 Task: Start in the project AgileLab the sprint 'Customer Satisfaction Sprint', with a duration of 3 weeks. Start in the project AgileLab the sprint 'Customer Satisfaction Sprint', with a duration of 2 weeks. Start in the project AgileLab the sprint 'Customer Satisfaction Sprint', with a duration of 1 week
Action: Mouse moved to (170, 55)
Screenshot: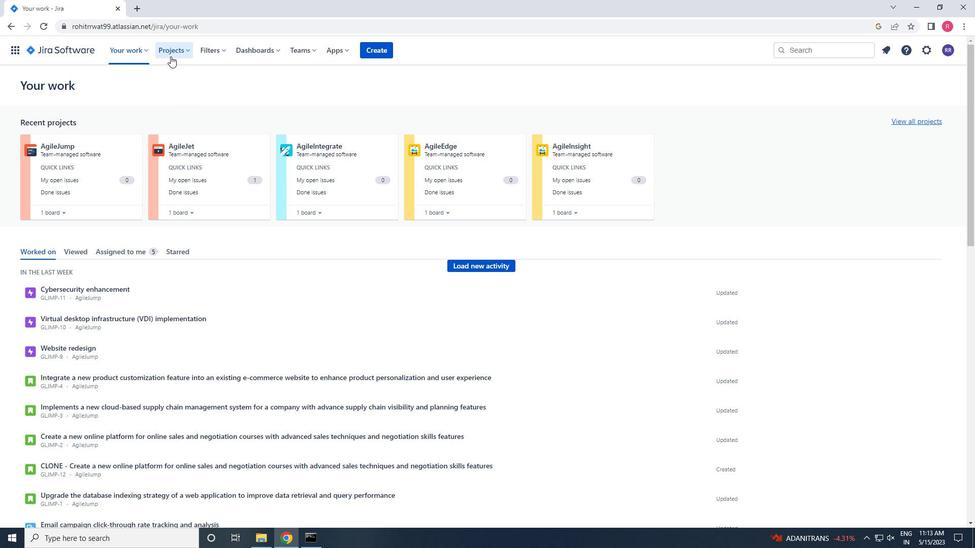 
Action: Mouse pressed left at (170, 55)
Screenshot: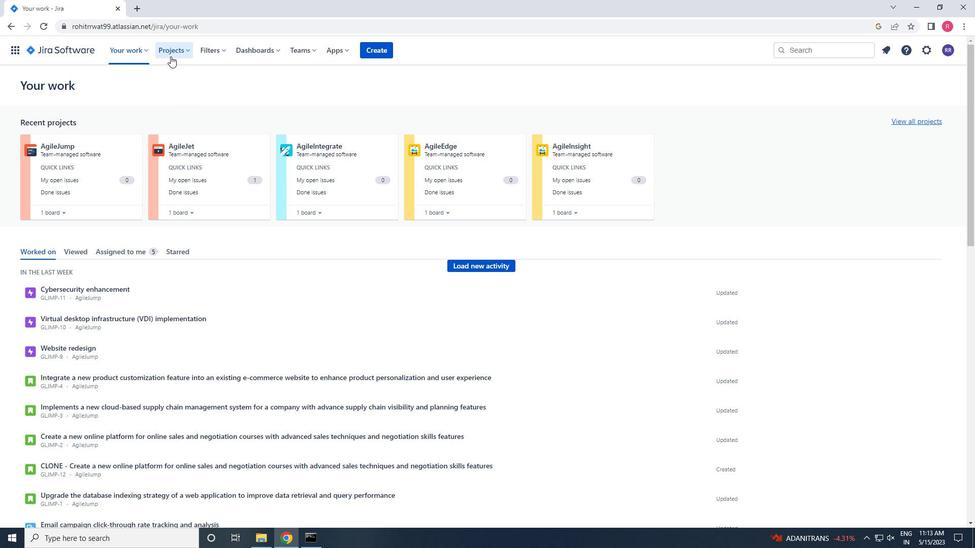 
Action: Mouse moved to (208, 96)
Screenshot: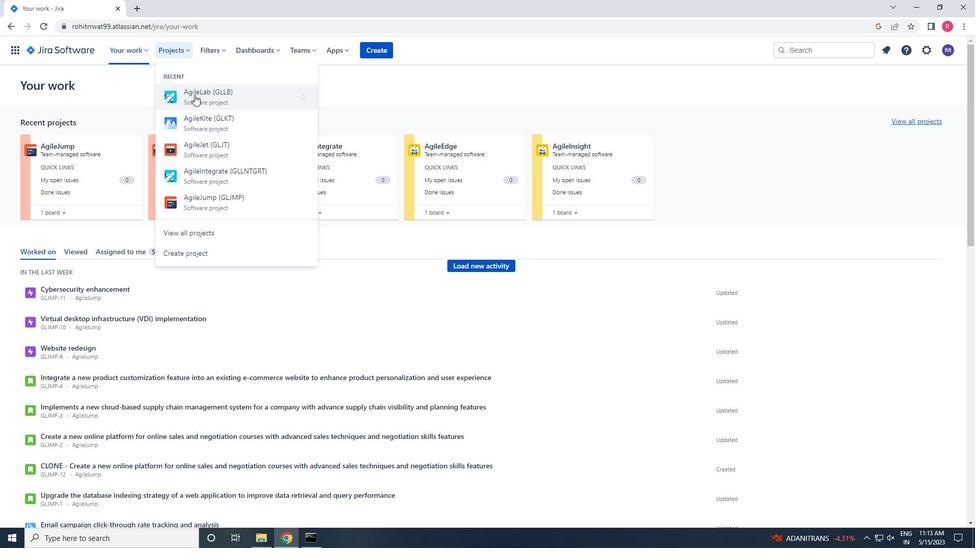 
Action: Mouse pressed left at (208, 96)
Screenshot: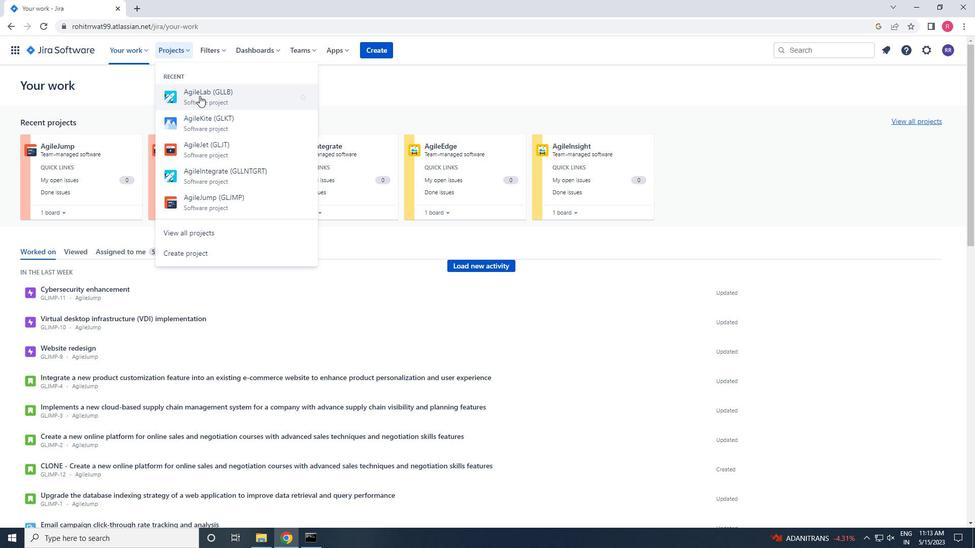 
Action: Mouse moved to (57, 154)
Screenshot: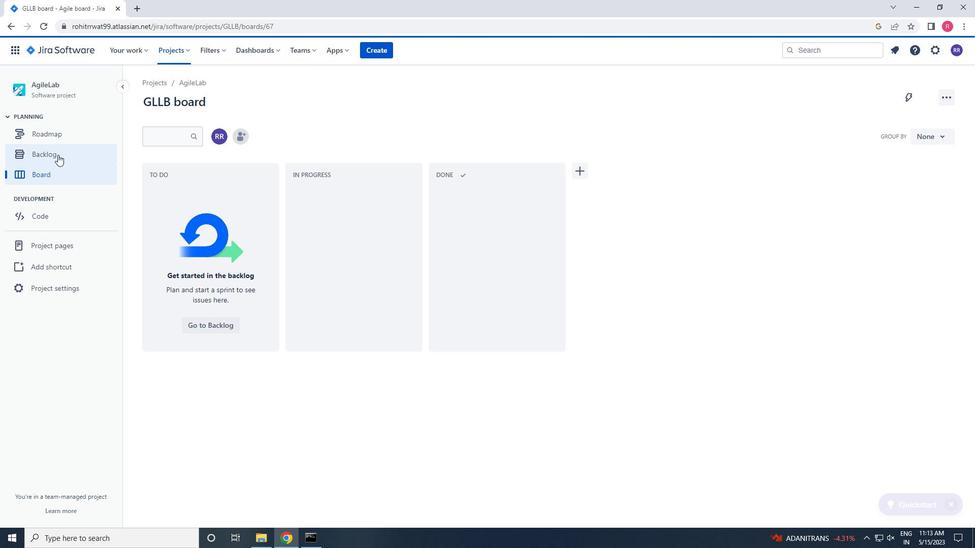 
Action: Mouse pressed left at (57, 154)
Screenshot: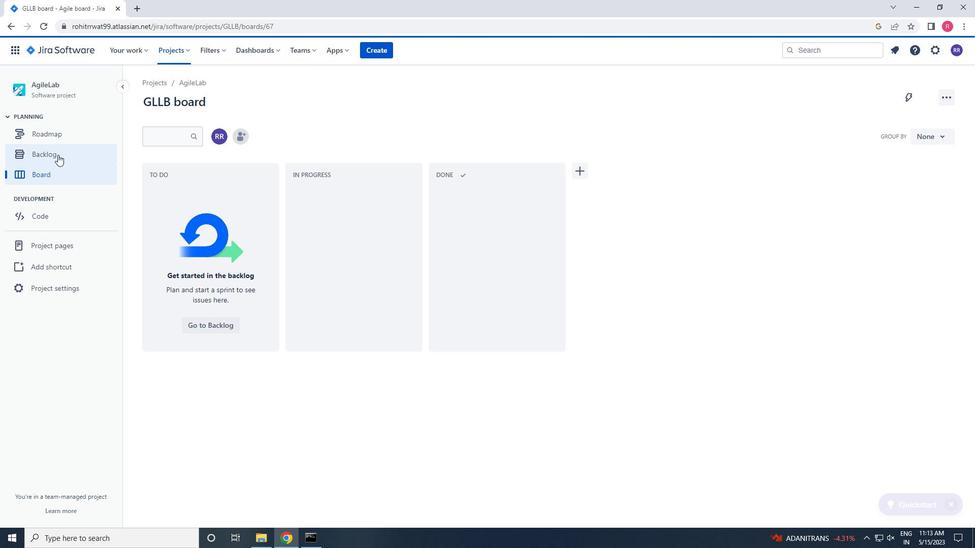 
Action: Mouse moved to (884, 166)
Screenshot: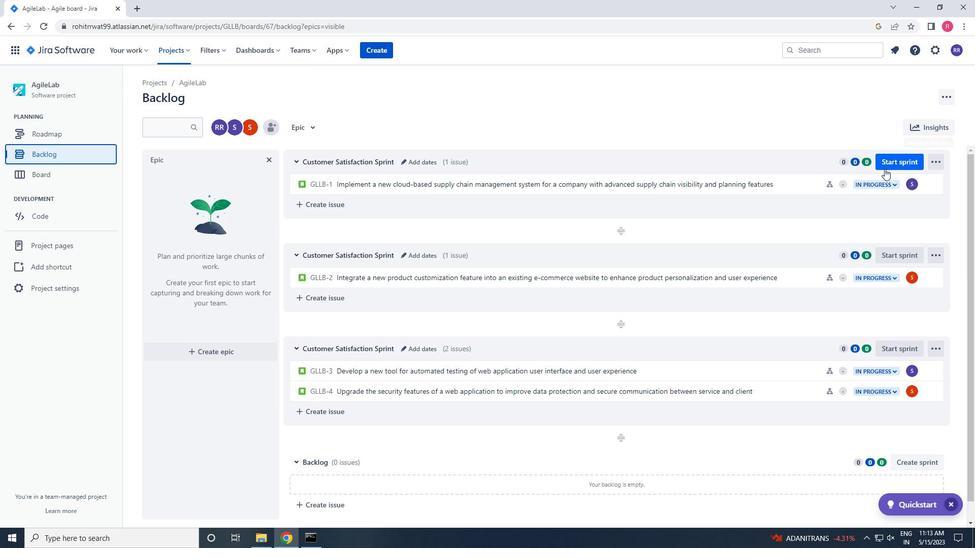 
Action: Mouse pressed left at (884, 166)
Screenshot: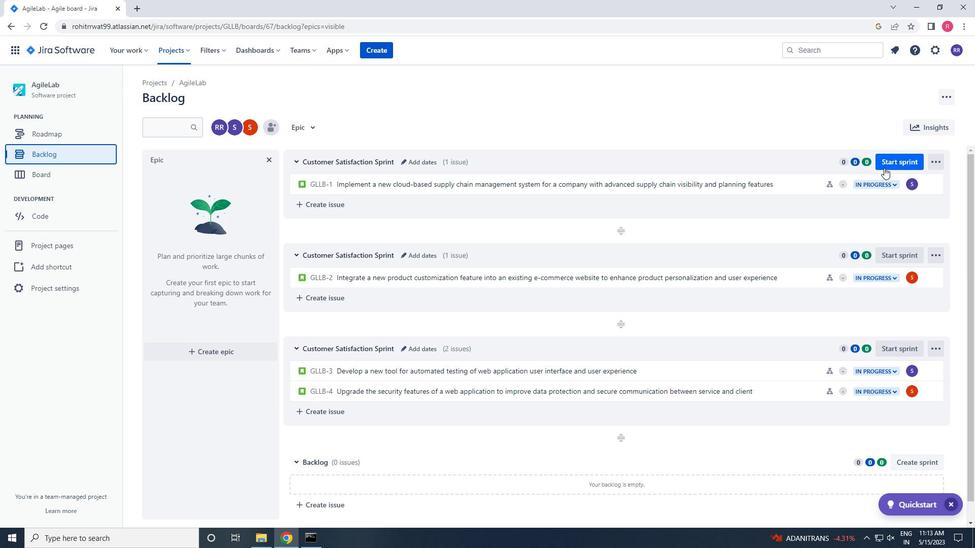 
Action: Mouse moved to (459, 171)
Screenshot: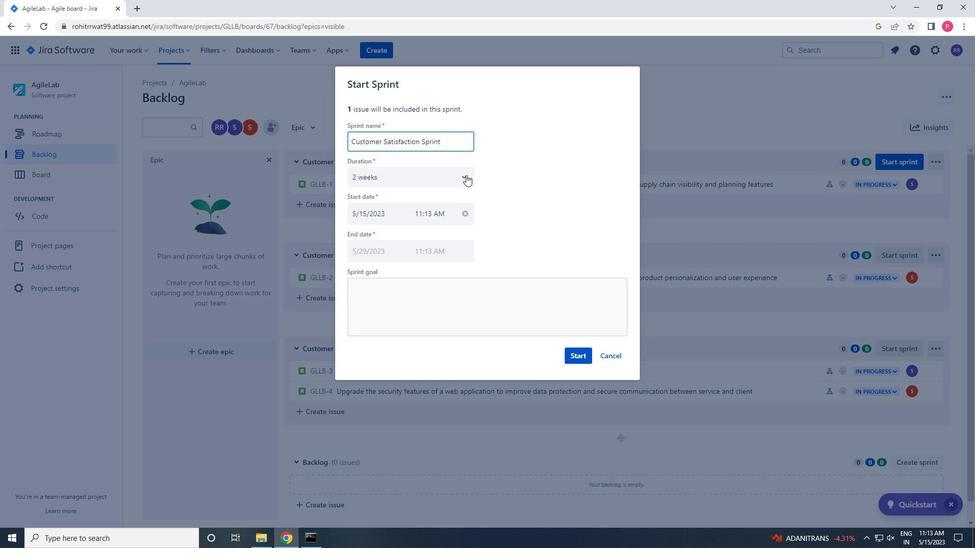 
Action: Mouse pressed left at (459, 171)
Screenshot: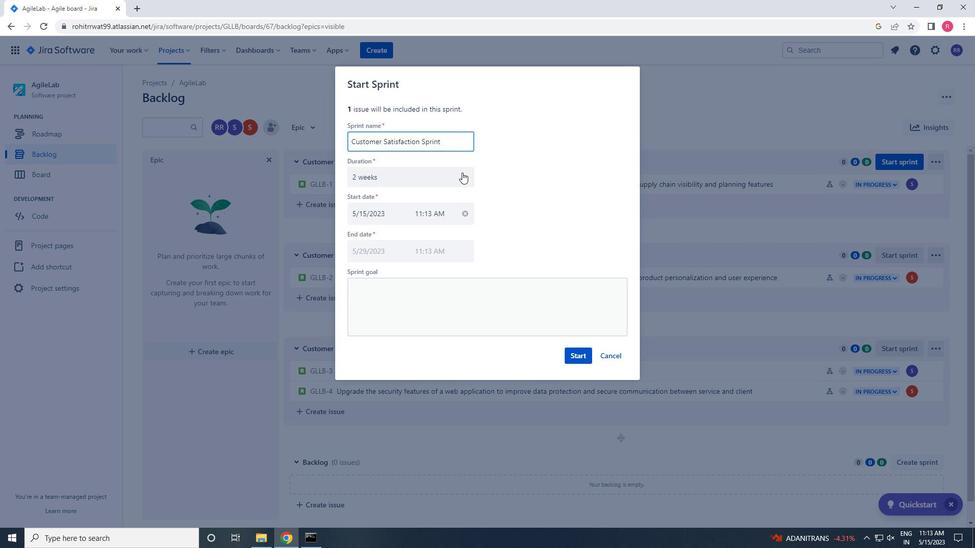 
Action: Mouse moved to (426, 241)
Screenshot: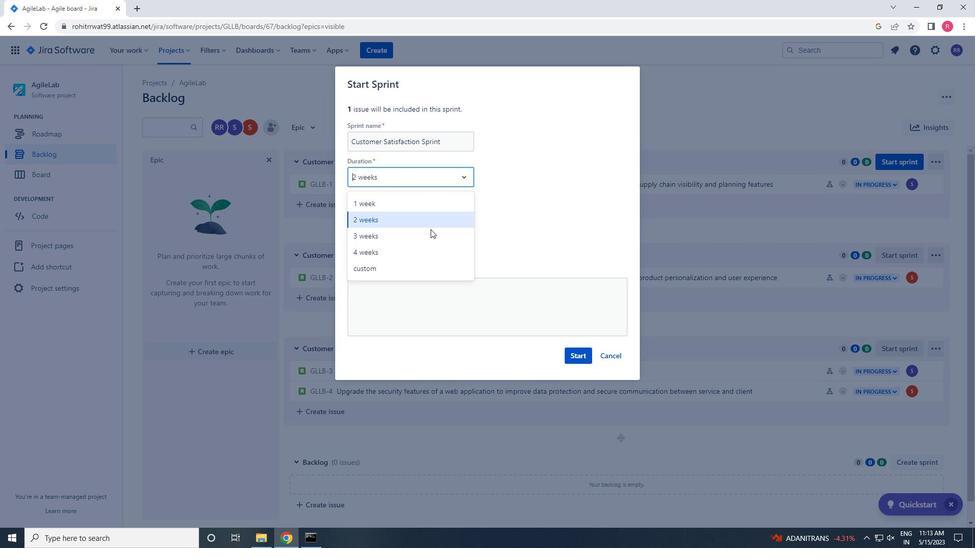 
Action: Mouse pressed left at (426, 241)
Screenshot: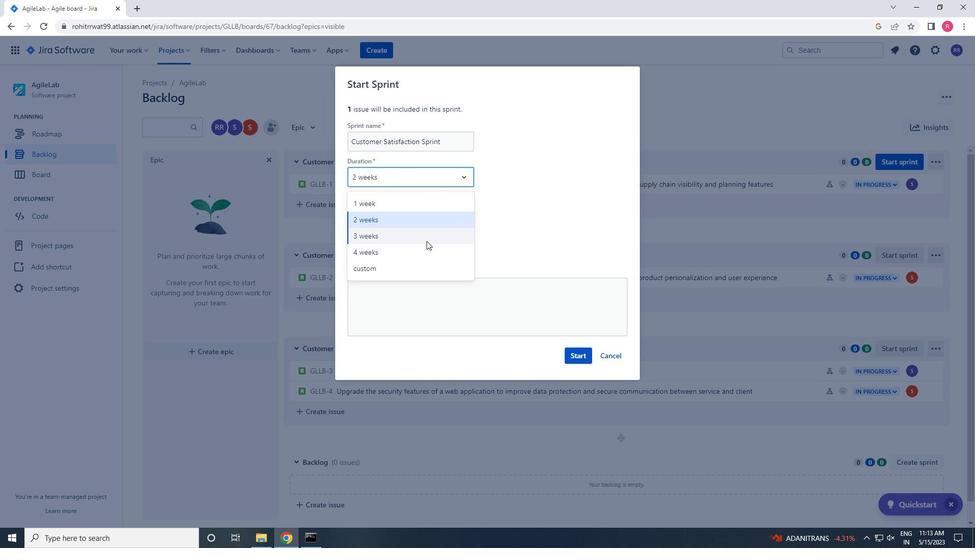 
Action: Mouse moved to (566, 350)
Screenshot: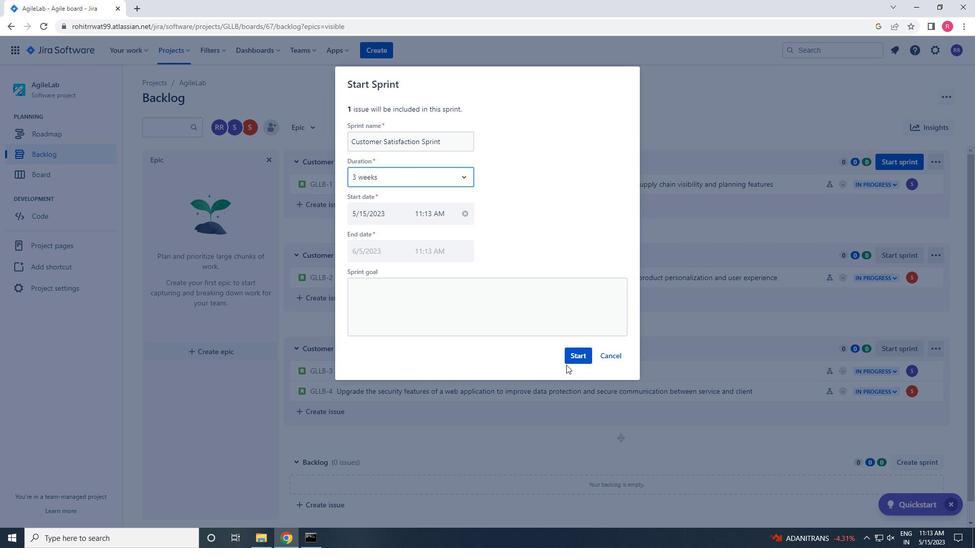 
Action: Mouse pressed left at (566, 350)
Screenshot: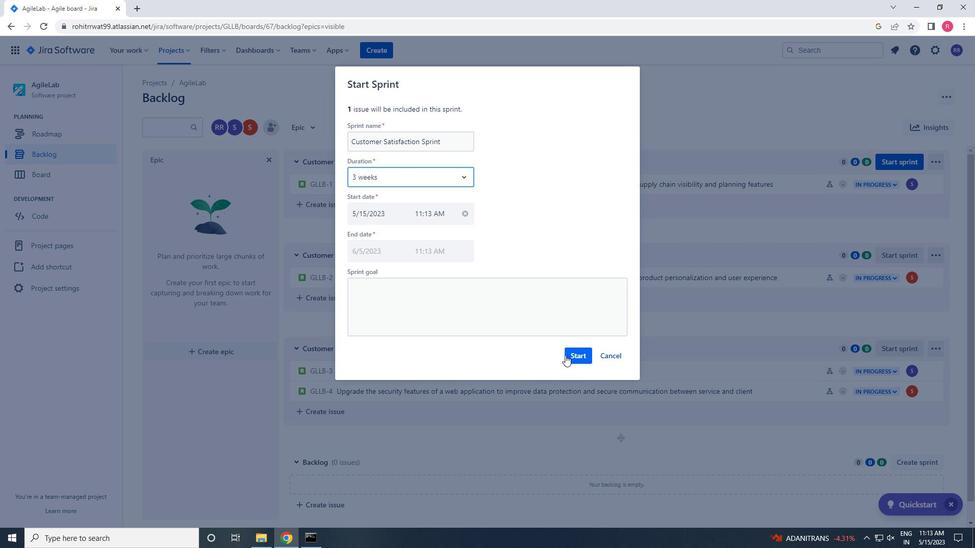 
Action: Mouse moved to (29, 157)
Screenshot: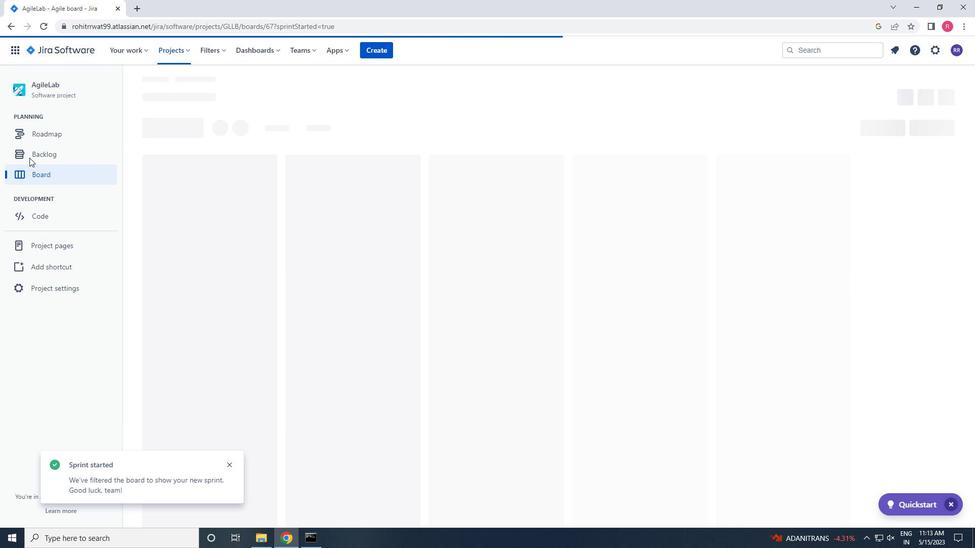 
Action: Mouse pressed left at (29, 157)
Screenshot: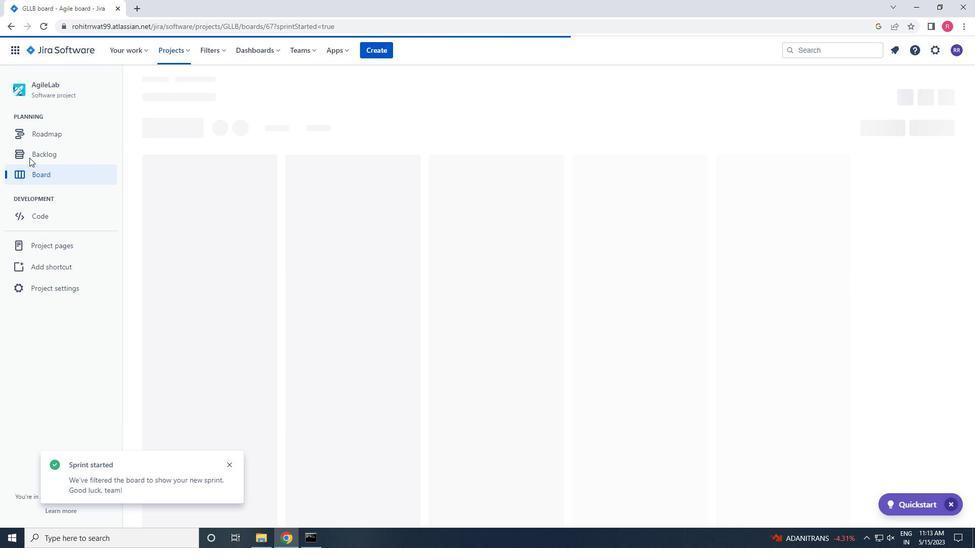 
Action: Mouse pressed left at (29, 157)
Screenshot: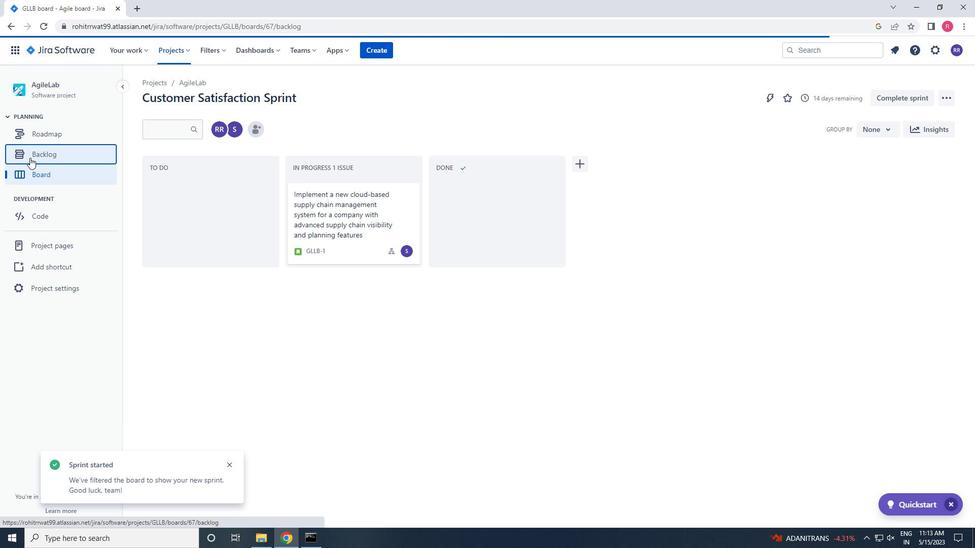
Action: Mouse moved to (891, 251)
Screenshot: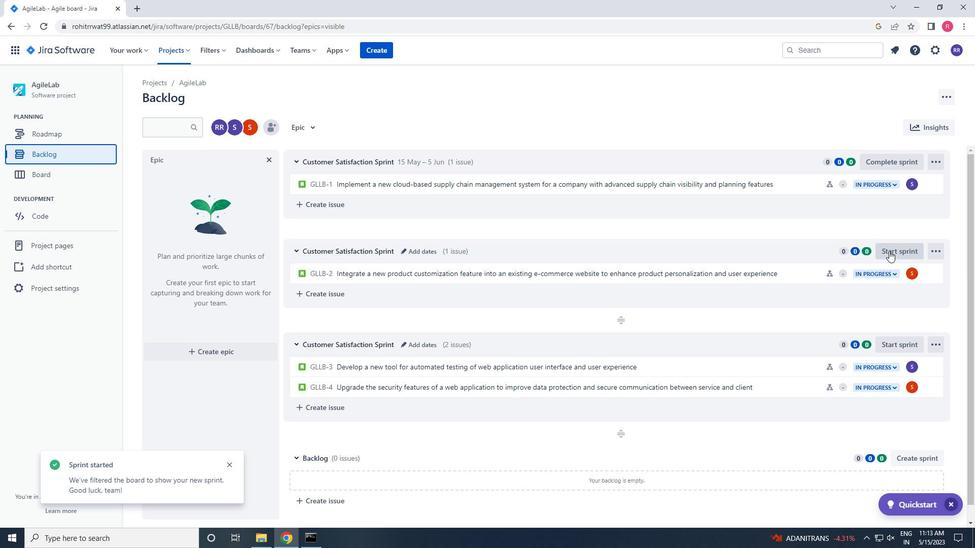 
Action: Mouse pressed left at (891, 251)
Screenshot: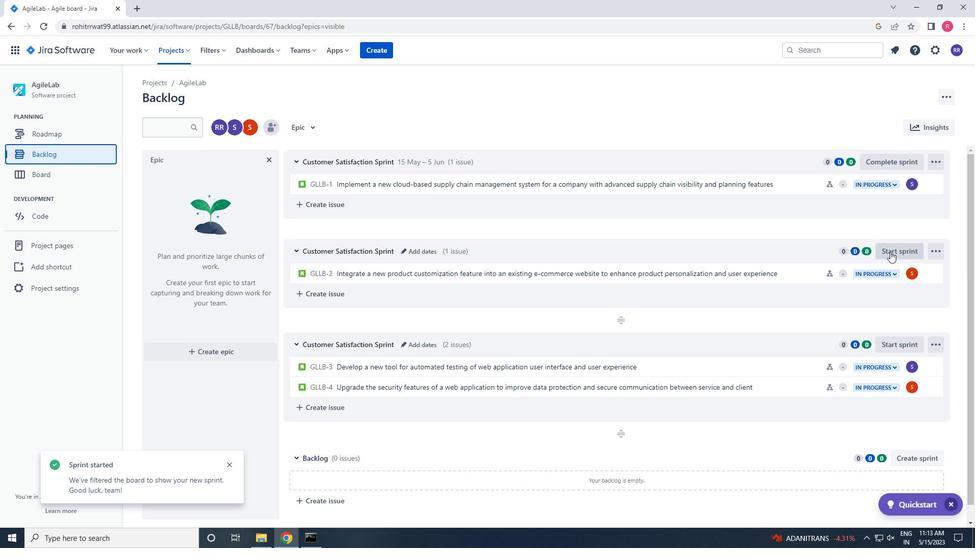 
Action: Mouse moved to (429, 180)
Screenshot: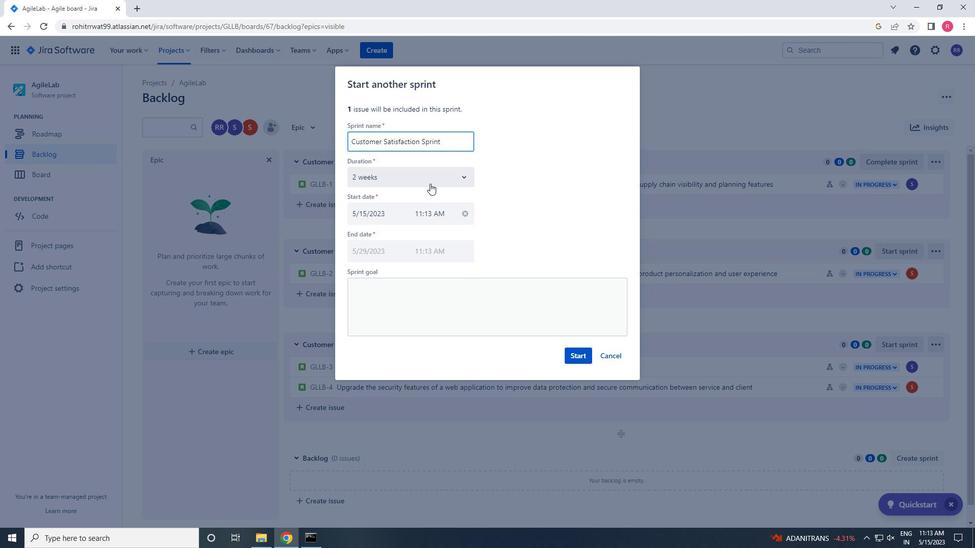 
Action: Mouse pressed left at (429, 180)
Screenshot: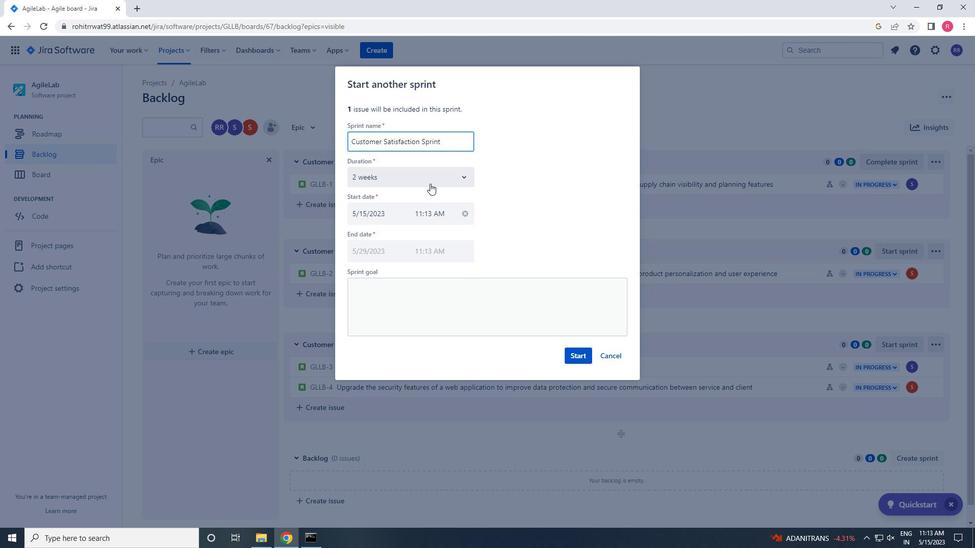 
Action: Mouse moved to (400, 219)
Screenshot: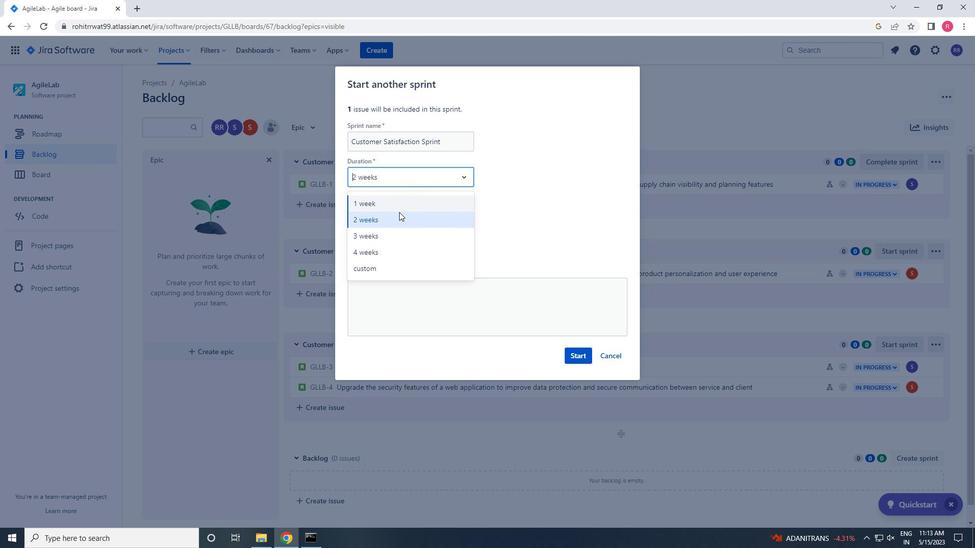 
Action: Mouse pressed left at (400, 219)
Screenshot: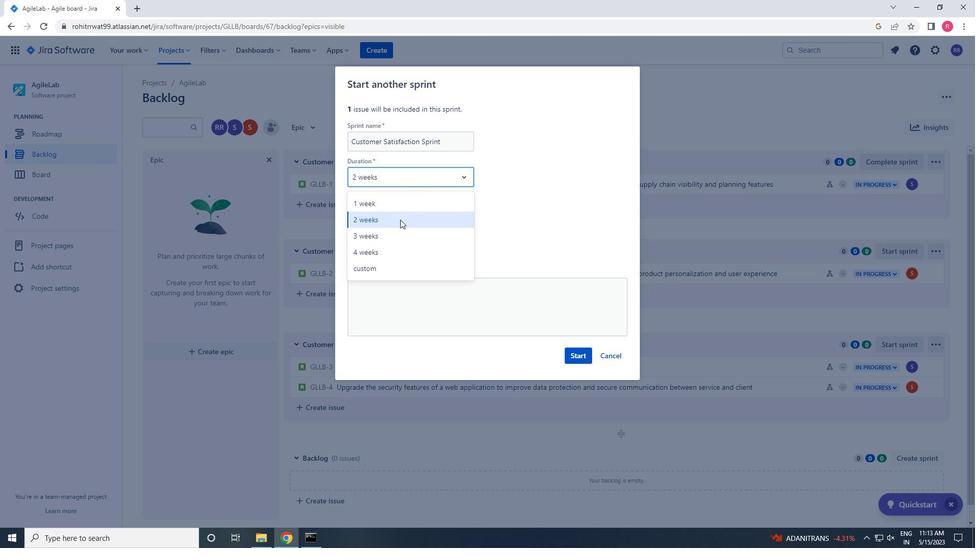 
Action: Mouse moved to (578, 354)
Screenshot: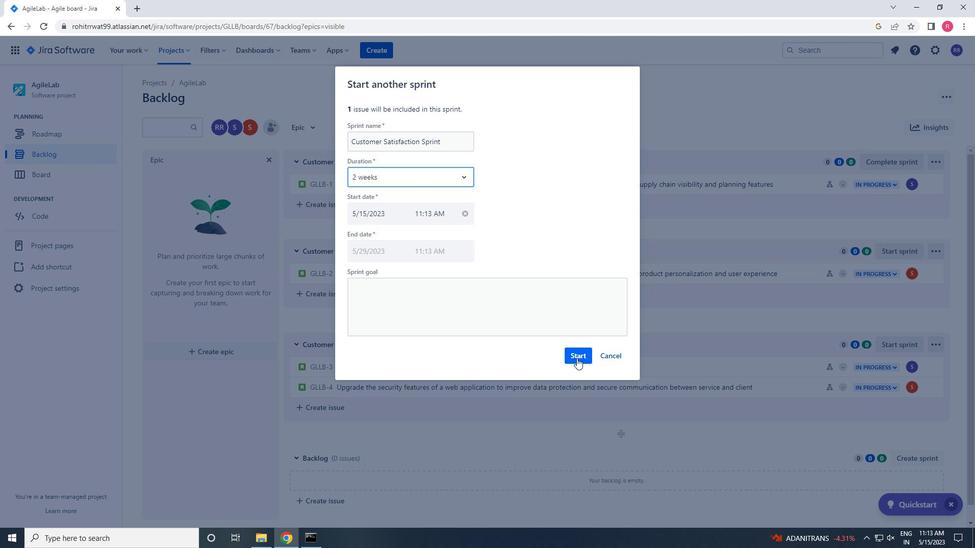 
Action: Mouse pressed left at (578, 354)
Screenshot: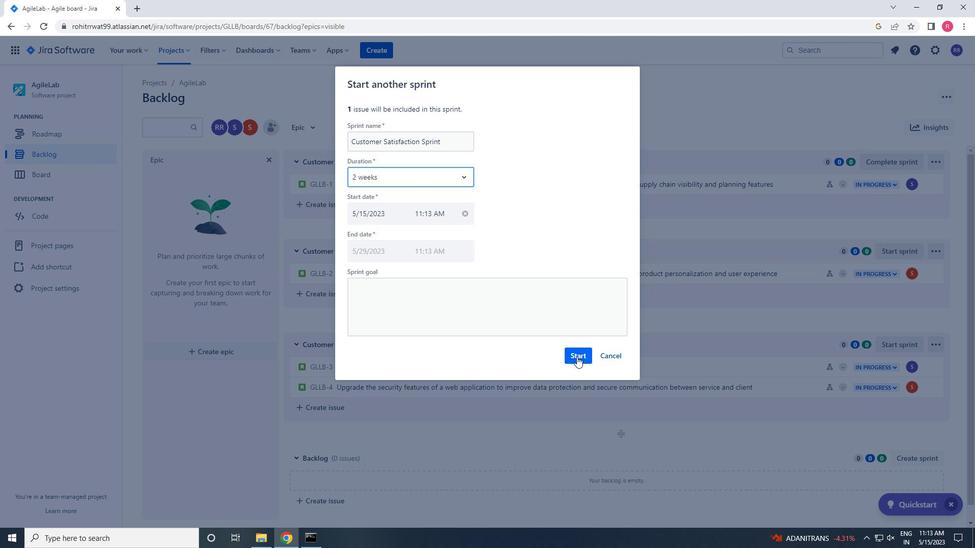 
Action: Mouse moved to (69, 158)
Screenshot: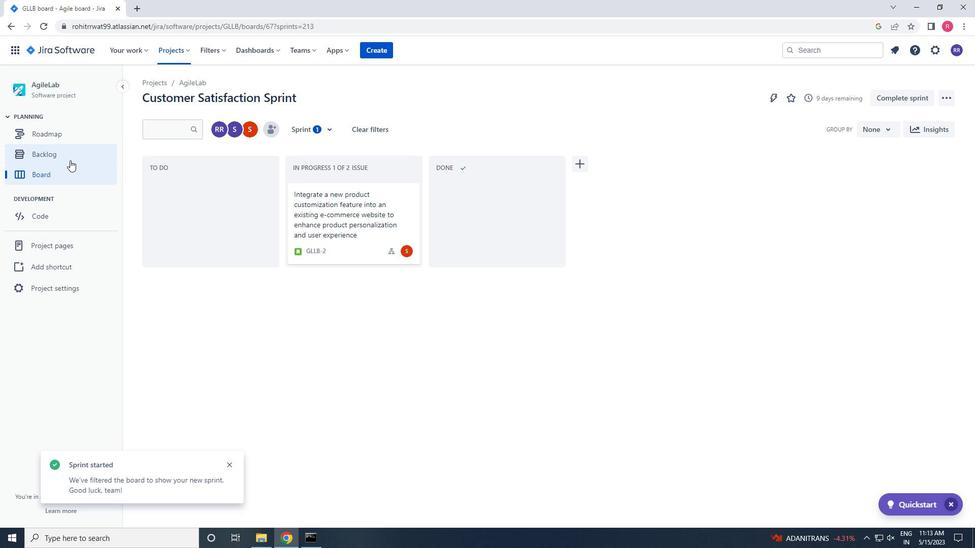 
Action: Mouse pressed left at (69, 158)
Screenshot: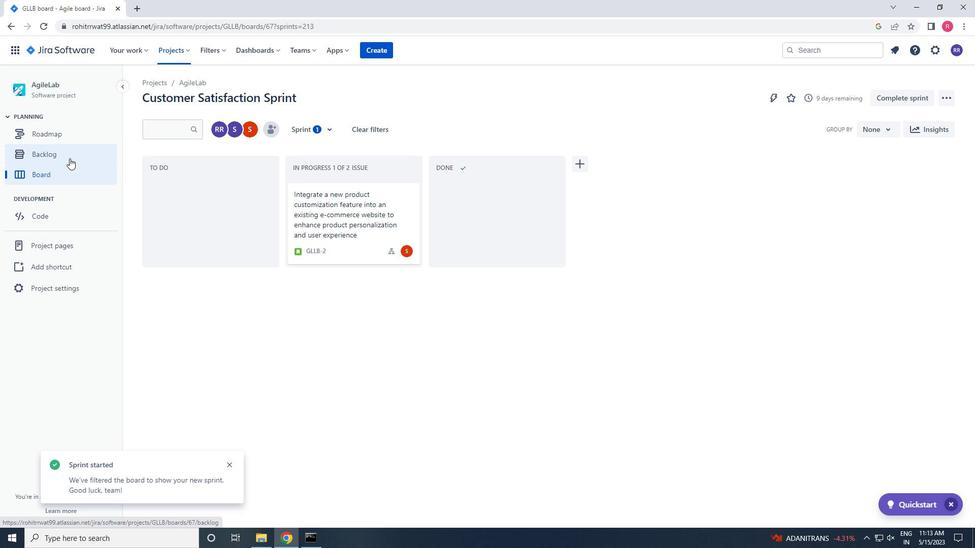 
Action: Mouse moved to (809, 285)
Screenshot: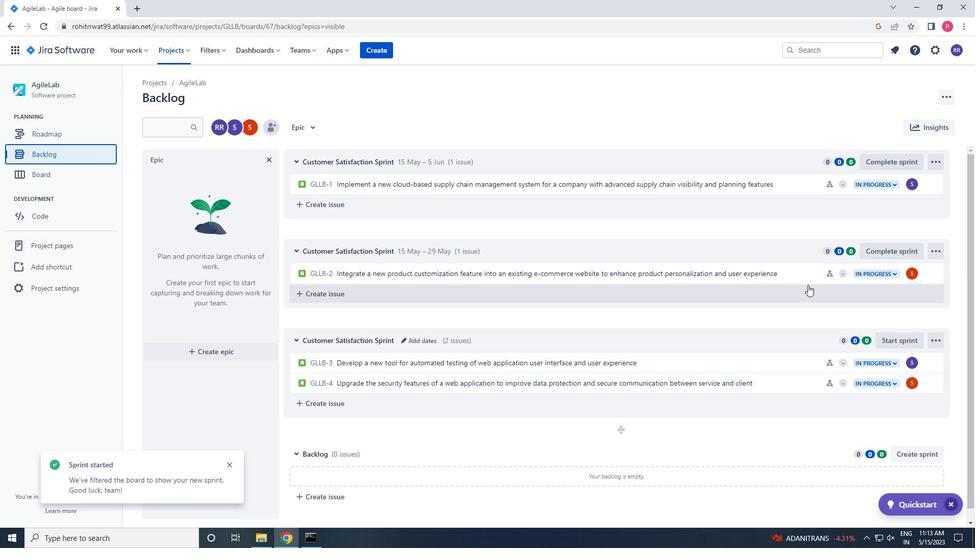 
Action: Mouse scrolled (809, 285) with delta (0, 0)
Screenshot: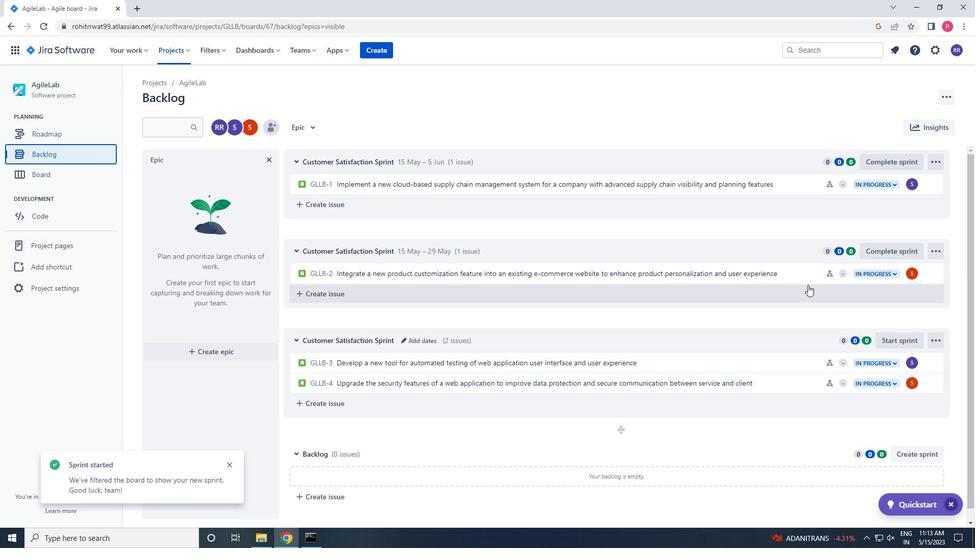 
Action: Mouse moved to (810, 286)
Screenshot: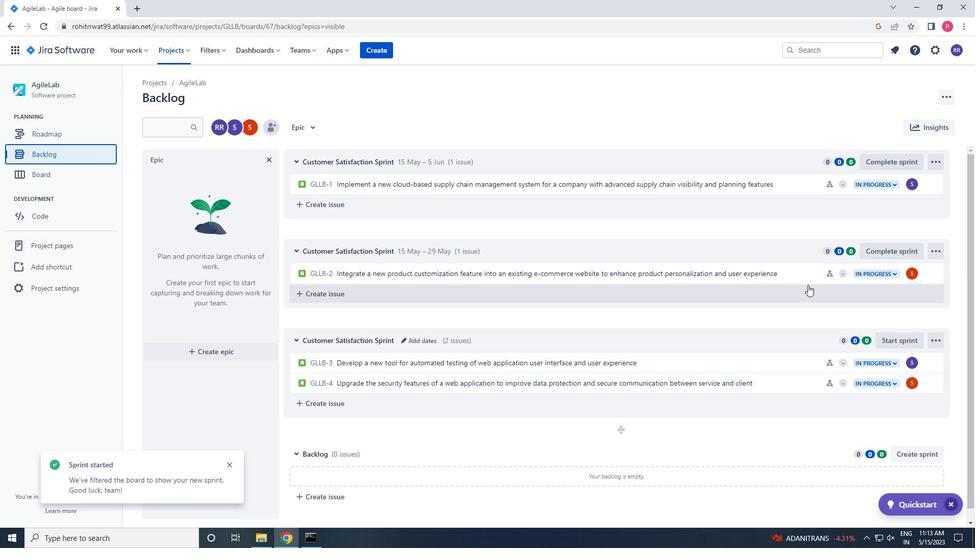 
Action: Mouse scrolled (810, 285) with delta (0, 0)
Screenshot: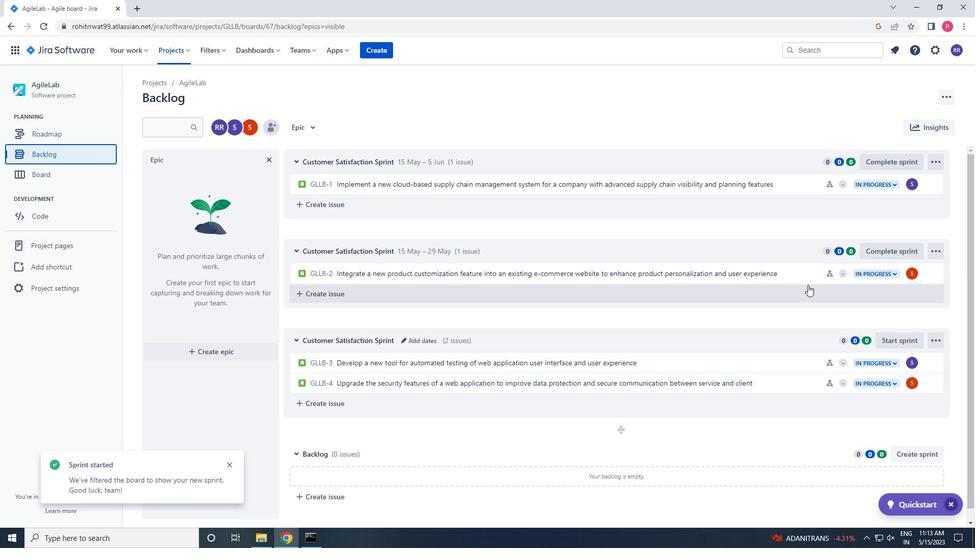 
Action: Mouse scrolled (810, 285) with delta (0, 0)
Screenshot: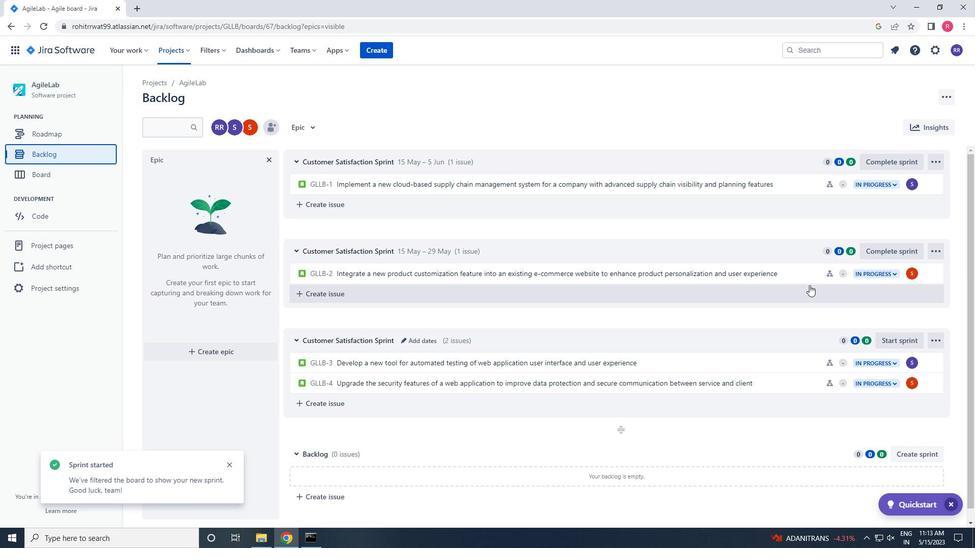 
Action: Mouse scrolled (810, 285) with delta (0, 0)
Screenshot: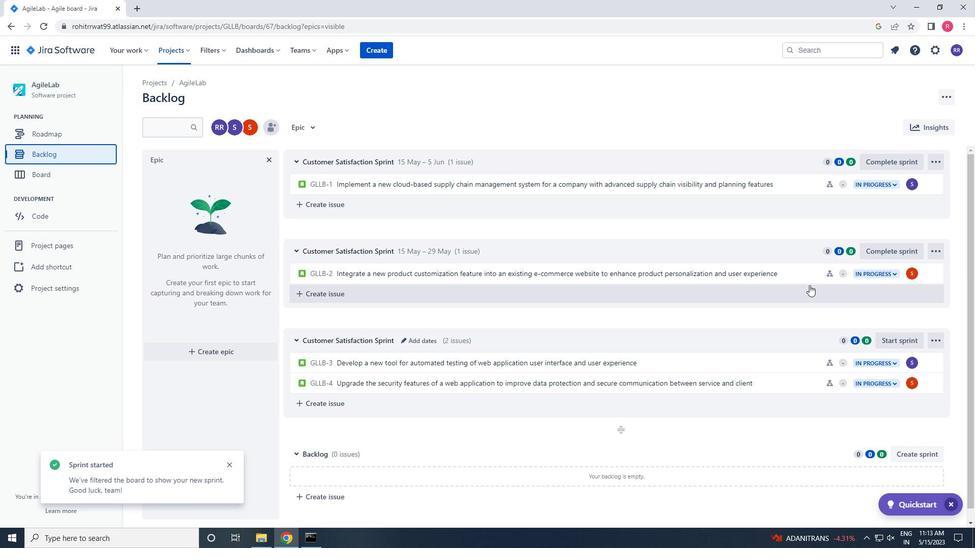 
Action: Mouse moved to (901, 325)
Screenshot: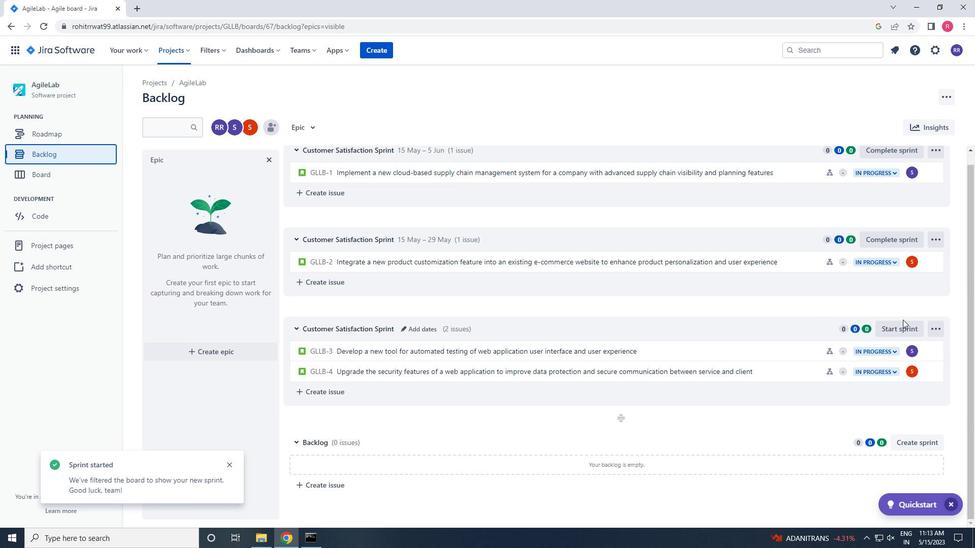 
Action: Mouse pressed left at (901, 325)
Screenshot: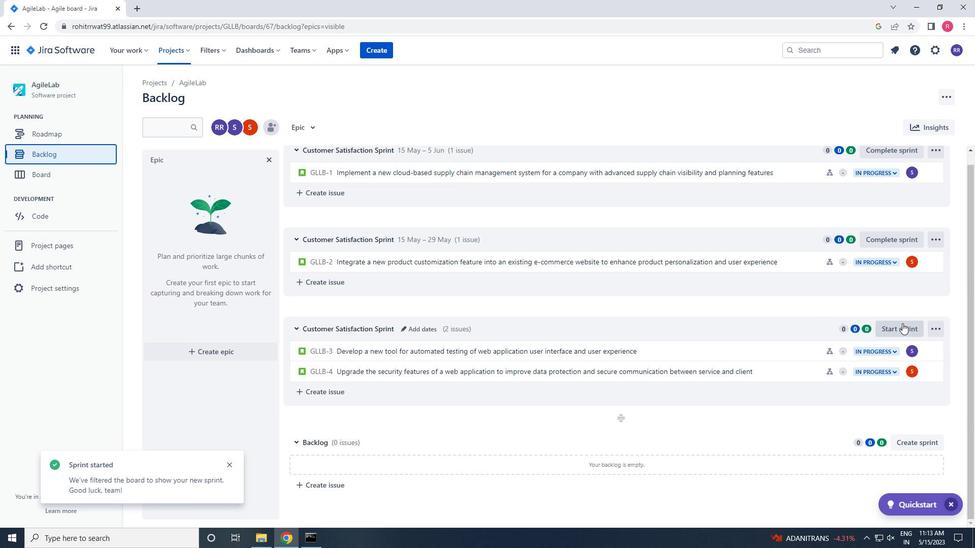 
Action: Mouse moved to (450, 172)
Screenshot: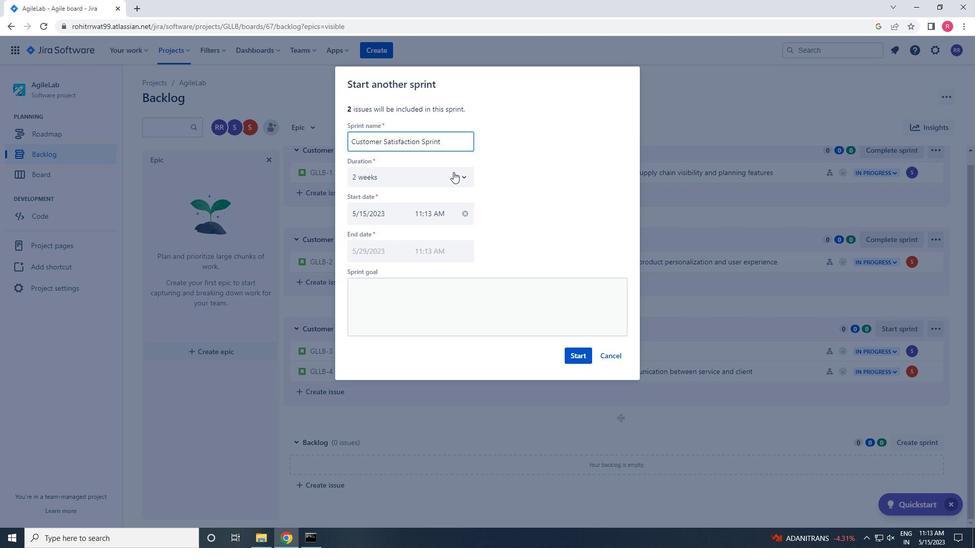 
Action: Mouse pressed left at (450, 172)
Screenshot: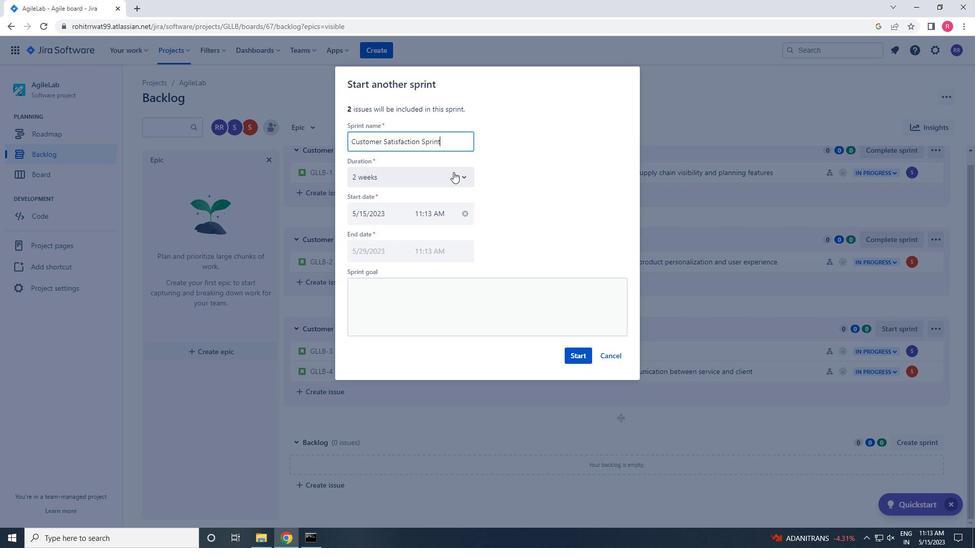 
Action: Mouse moved to (430, 205)
Screenshot: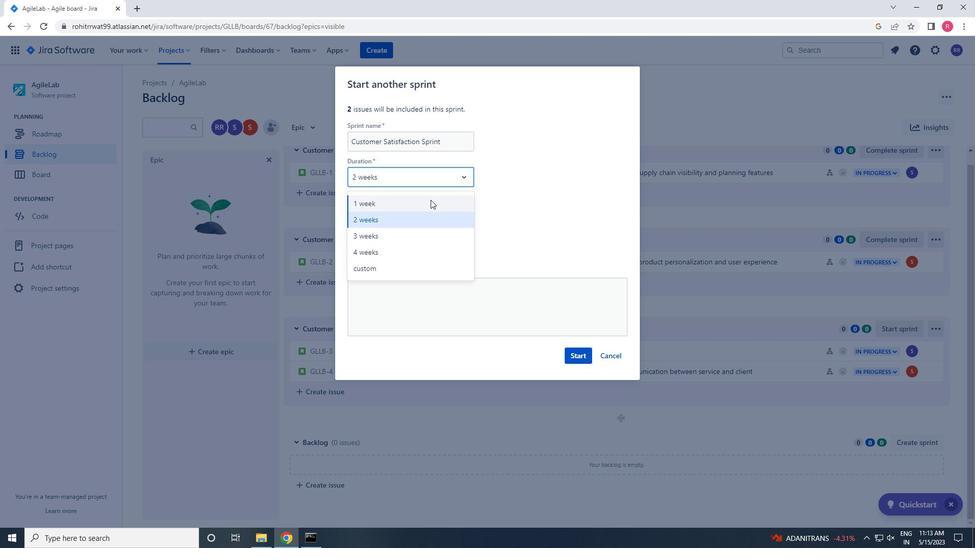 
Action: Mouse pressed left at (430, 205)
Screenshot: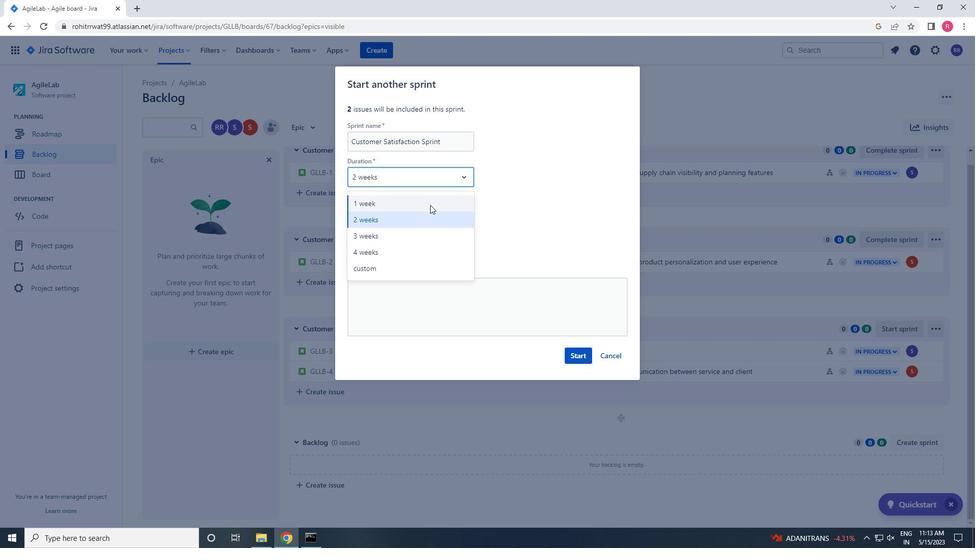 
Action: Mouse moved to (574, 362)
Screenshot: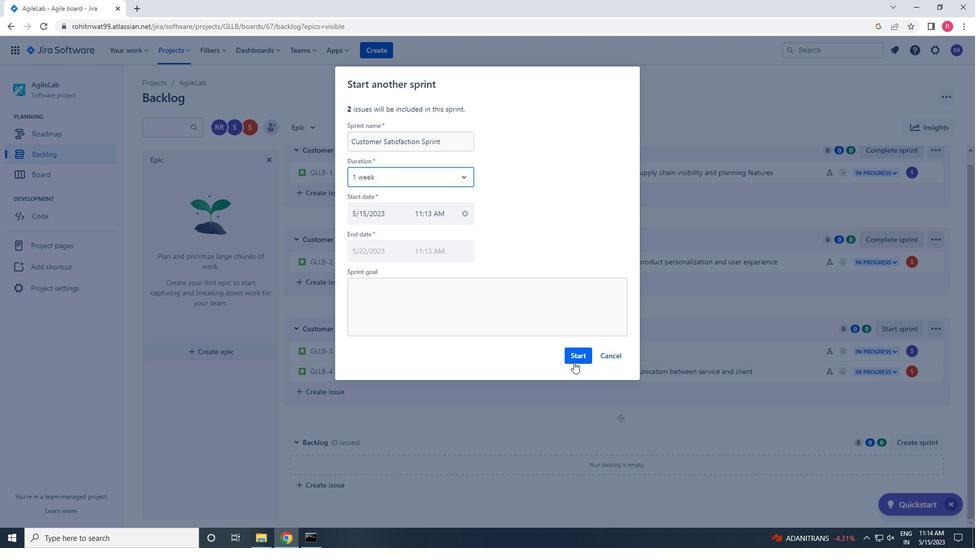 
Action: Mouse pressed left at (574, 362)
Screenshot: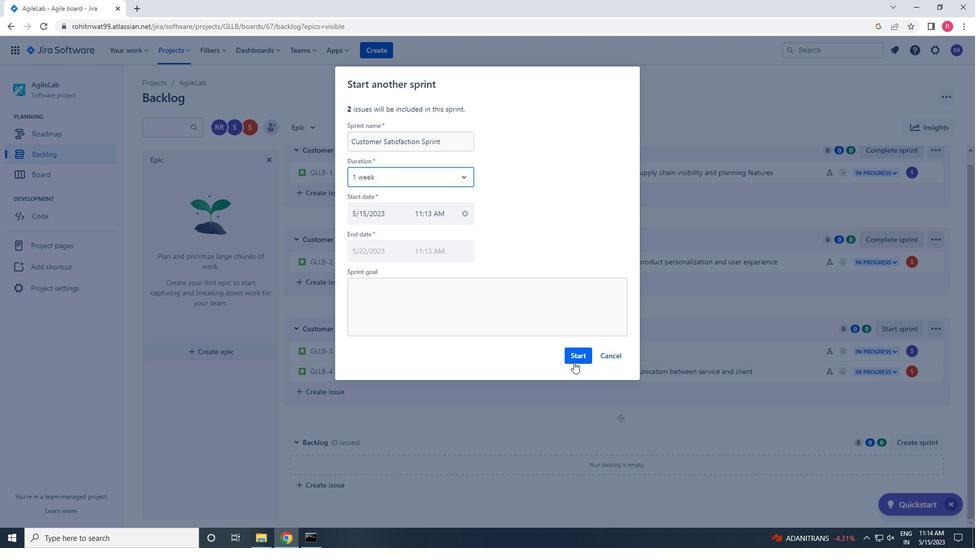 
Action: Mouse moved to (41, 157)
Screenshot: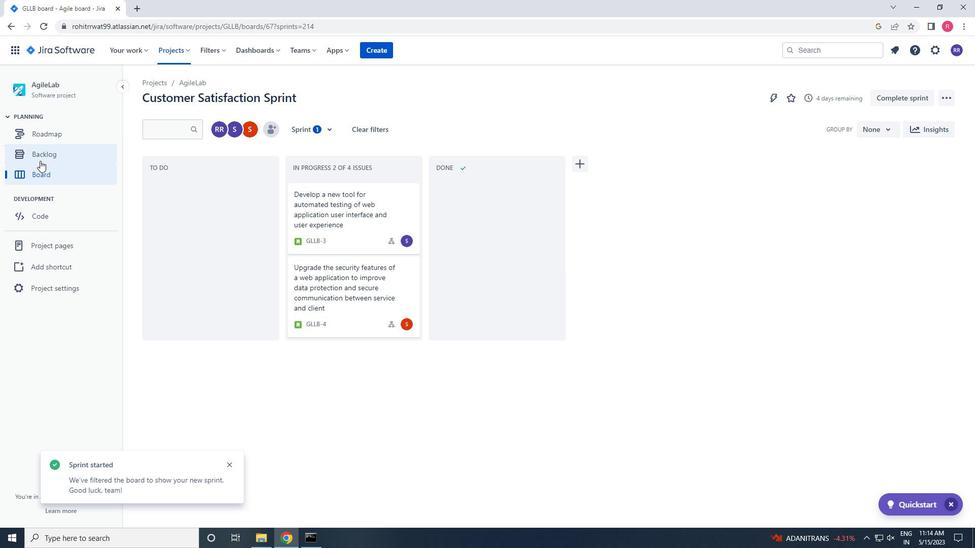 
Action: Mouse pressed left at (41, 157)
Screenshot: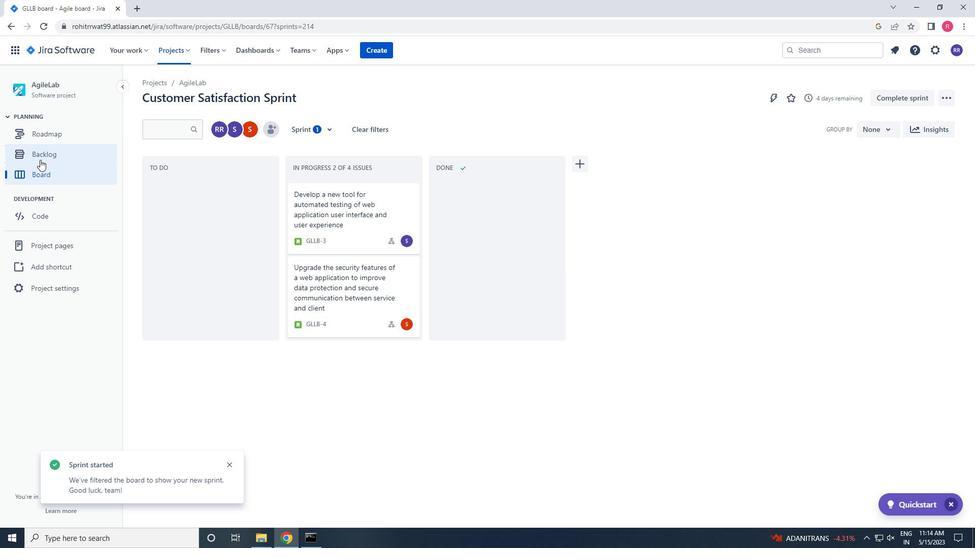 
Action: Mouse moved to (33, 161)
Screenshot: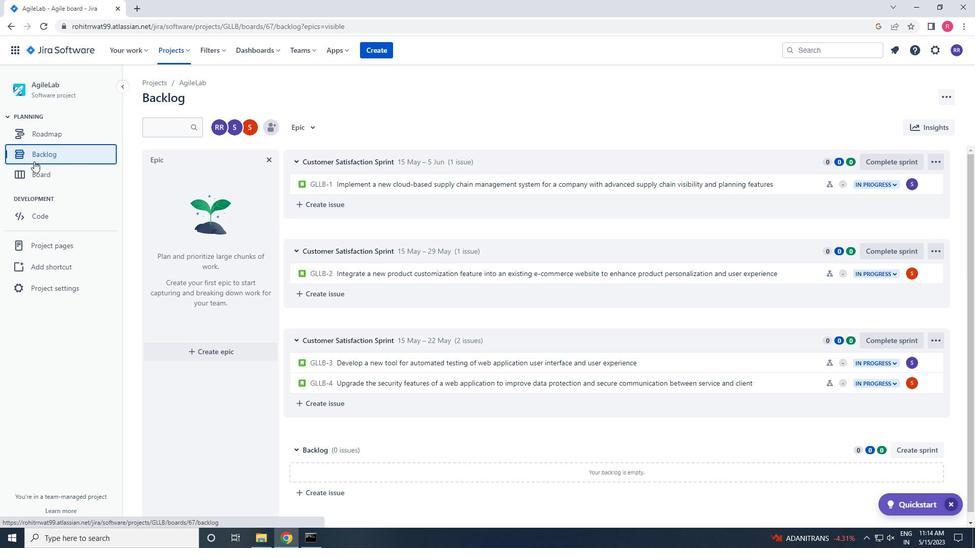 
